 Task: Create a due date automation trigger when advanced on, on the monday before a card is due add fields with custom field "Resume" set to a number greater than 1 and greater or equal to 10 at 11:00 AM.
Action: Mouse moved to (1028, 88)
Screenshot: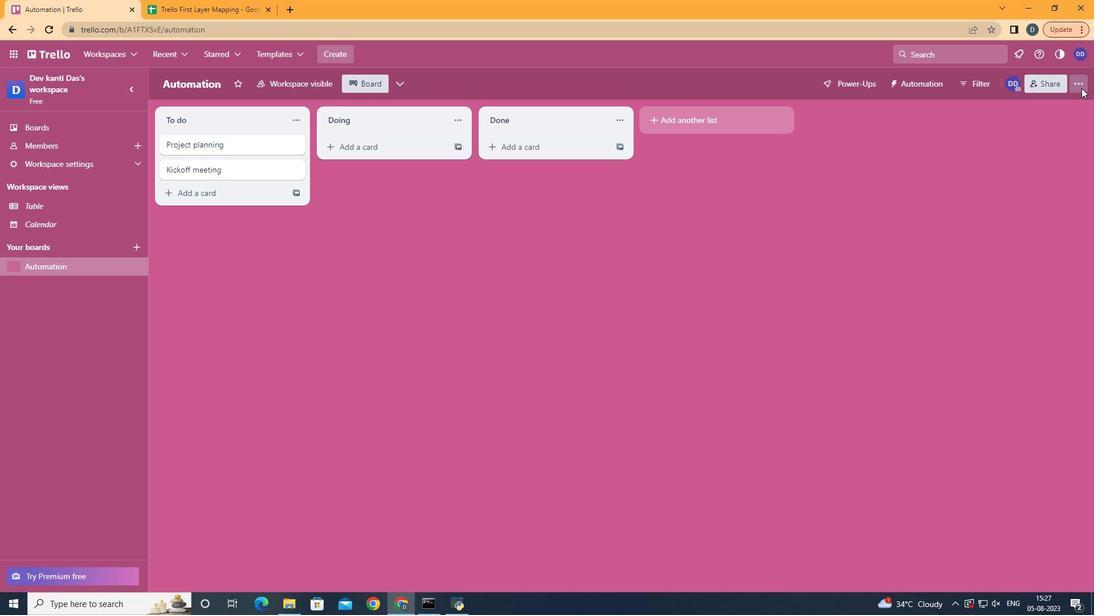 
Action: Mouse pressed left at (1028, 88)
Screenshot: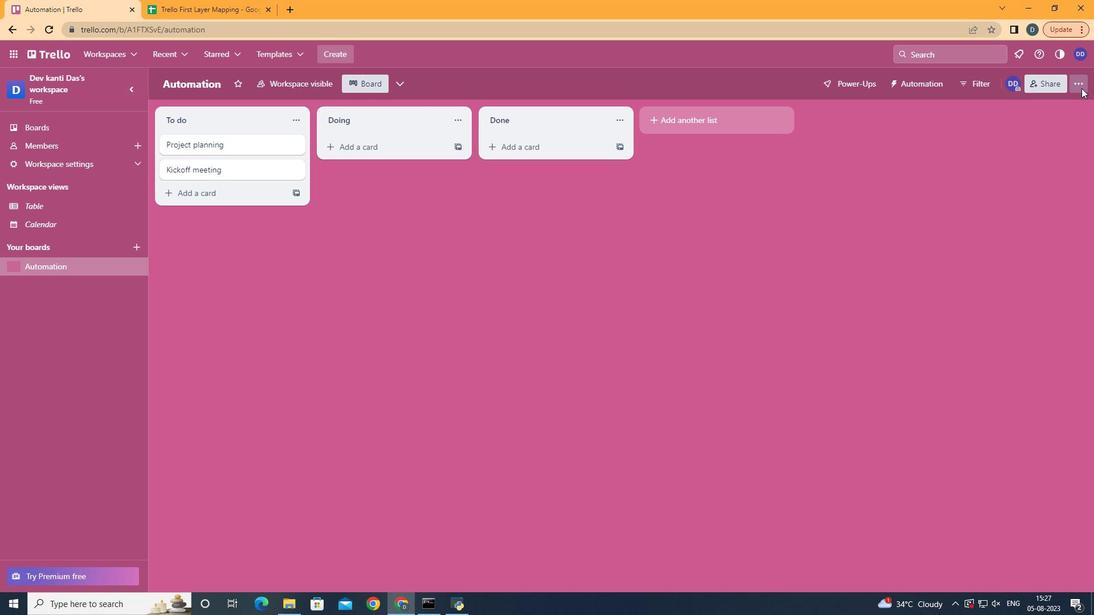 
Action: Mouse moved to (922, 249)
Screenshot: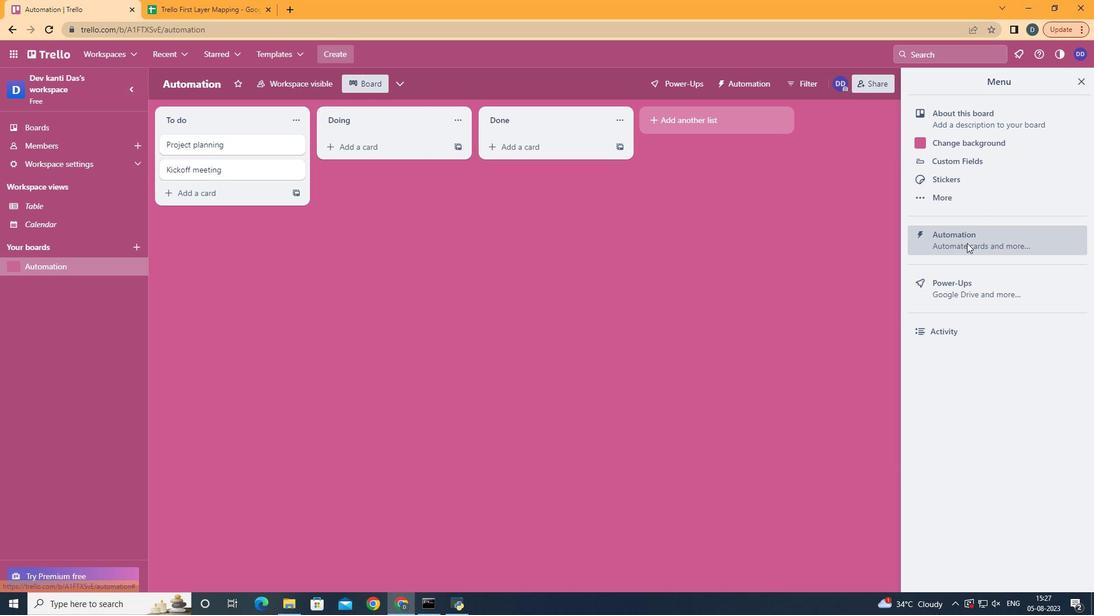 
Action: Mouse pressed left at (922, 249)
Screenshot: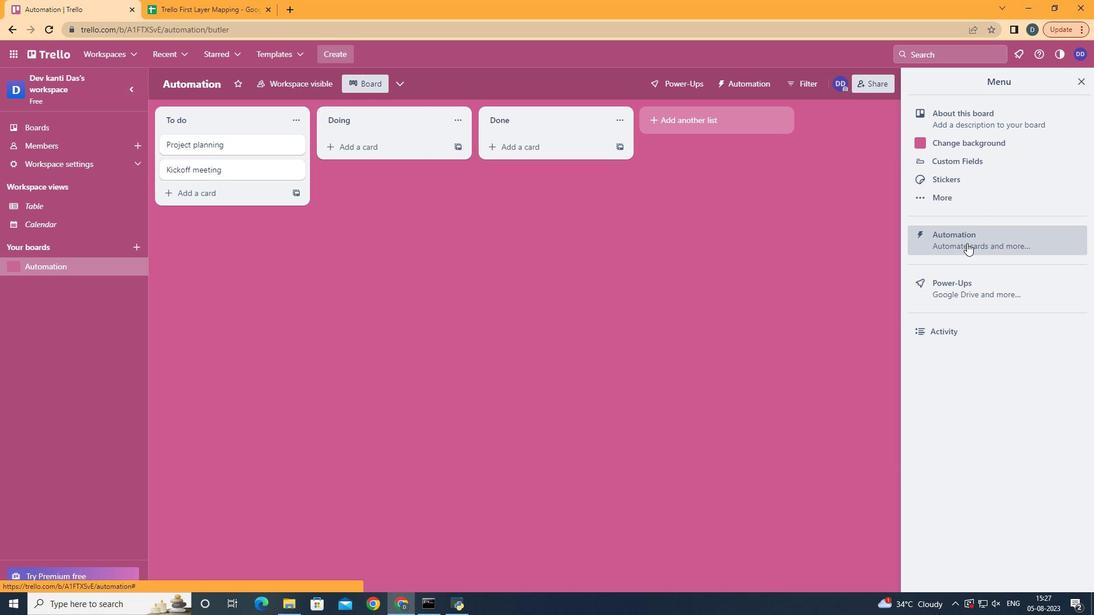 
Action: Mouse moved to (262, 235)
Screenshot: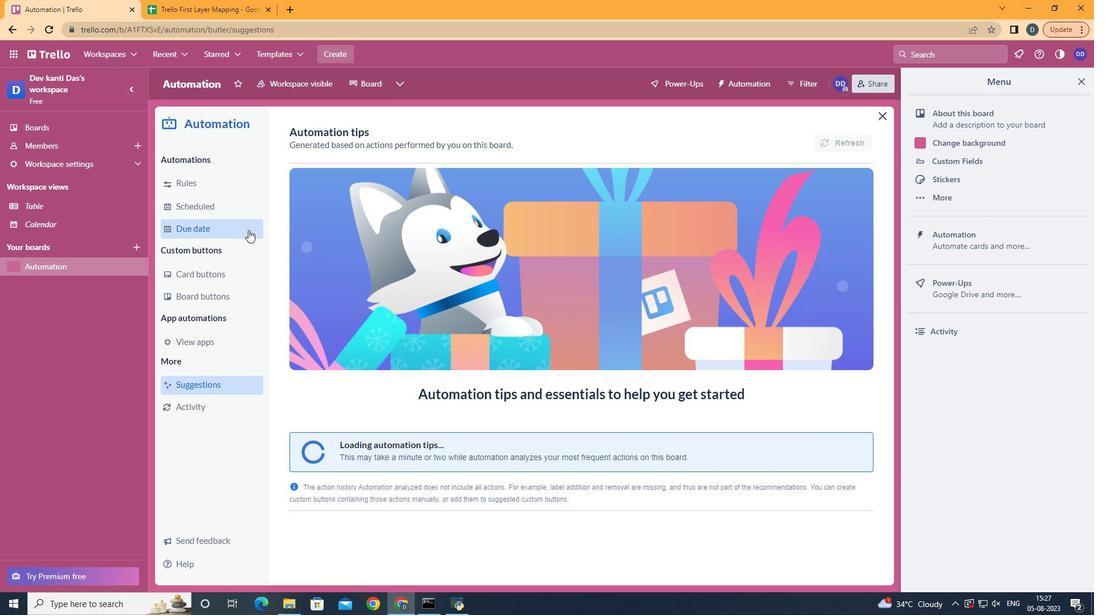 
Action: Mouse pressed left at (262, 235)
Screenshot: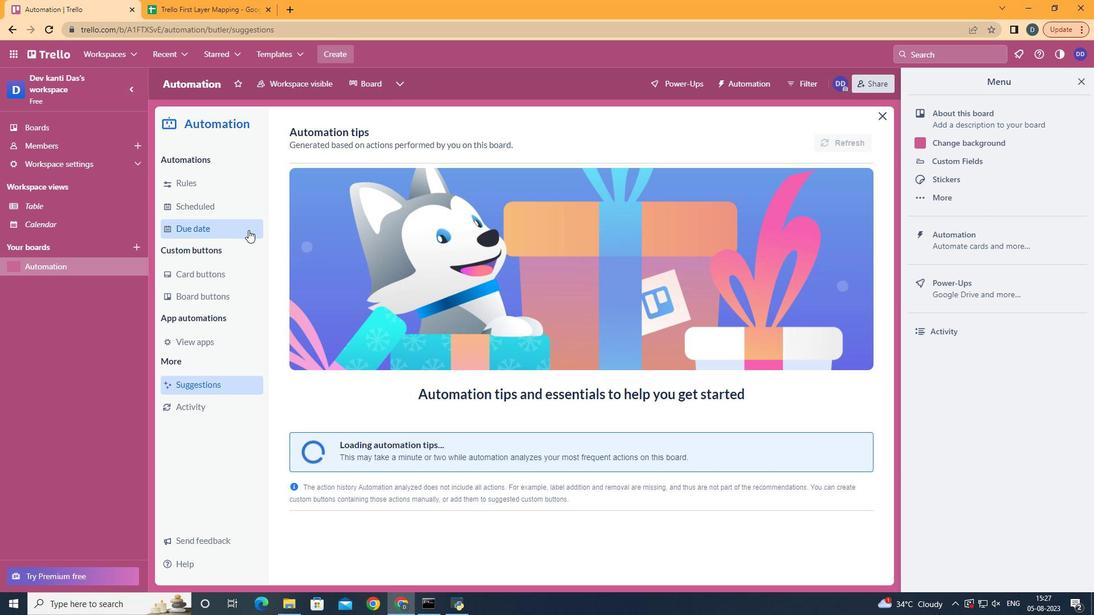 
Action: Mouse moved to (764, 141)
Screenshot: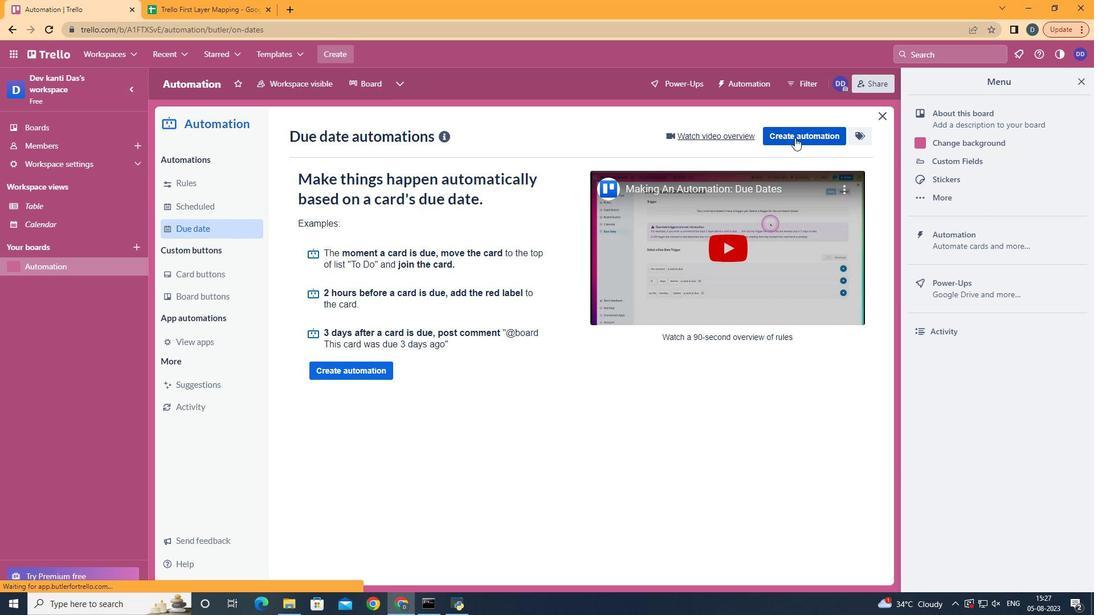 
Action: Mouse pressed left at (764, 141)
Screenshot: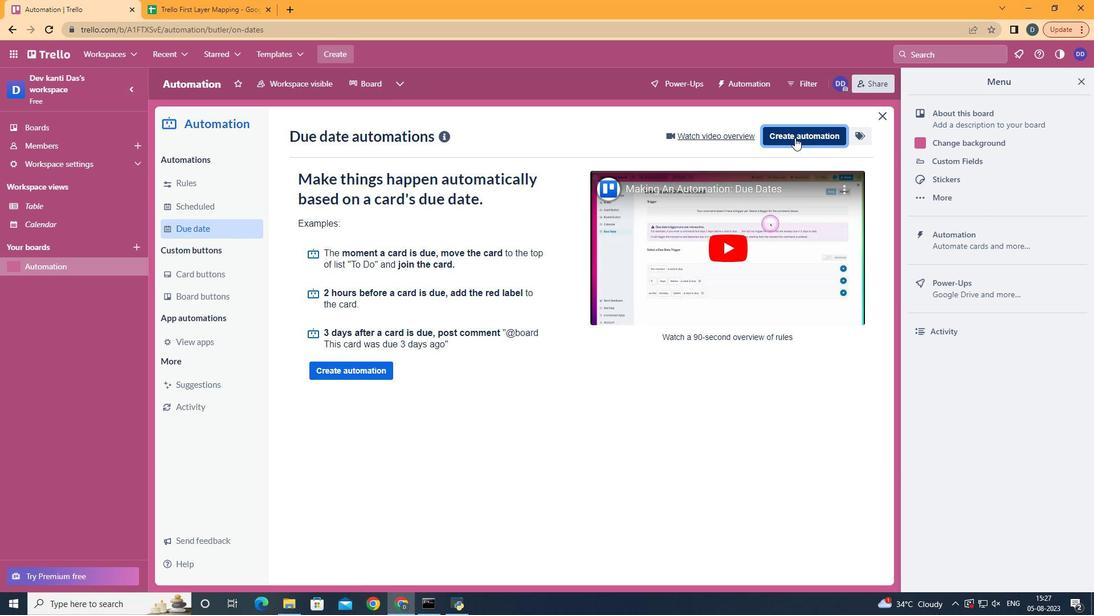 
Action: Mouse moved to (590, 251)
Screenshot: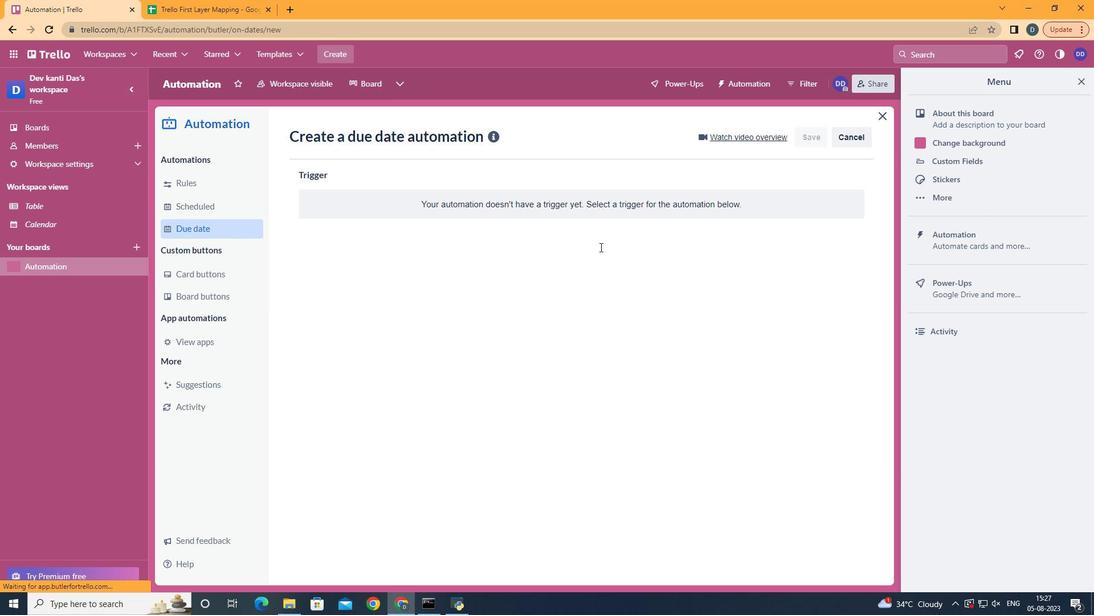 
Action: Mouse pressed left at (590, 251)
Screenshot: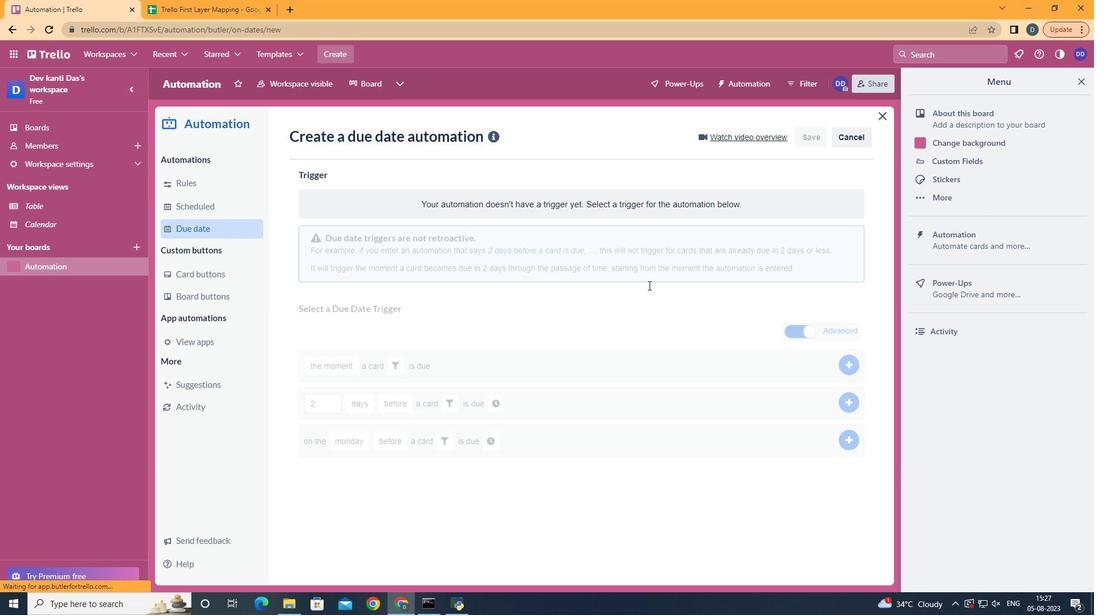 
Action: Mouse moved to (378, 304)
Screenshot: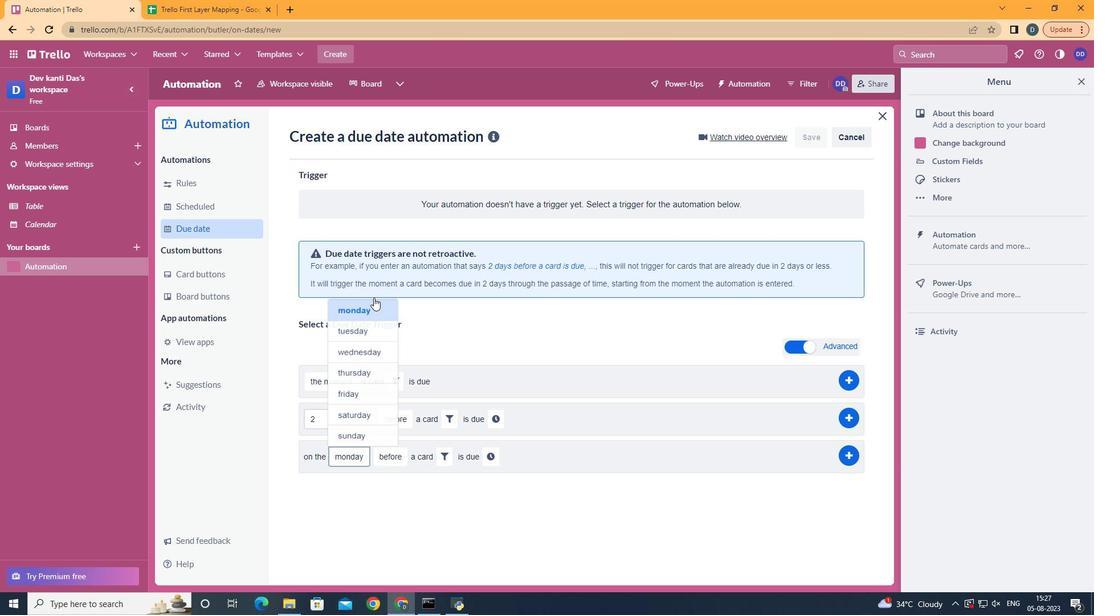 
Action: Mouse pressed left at (378, 304)
Screenshot: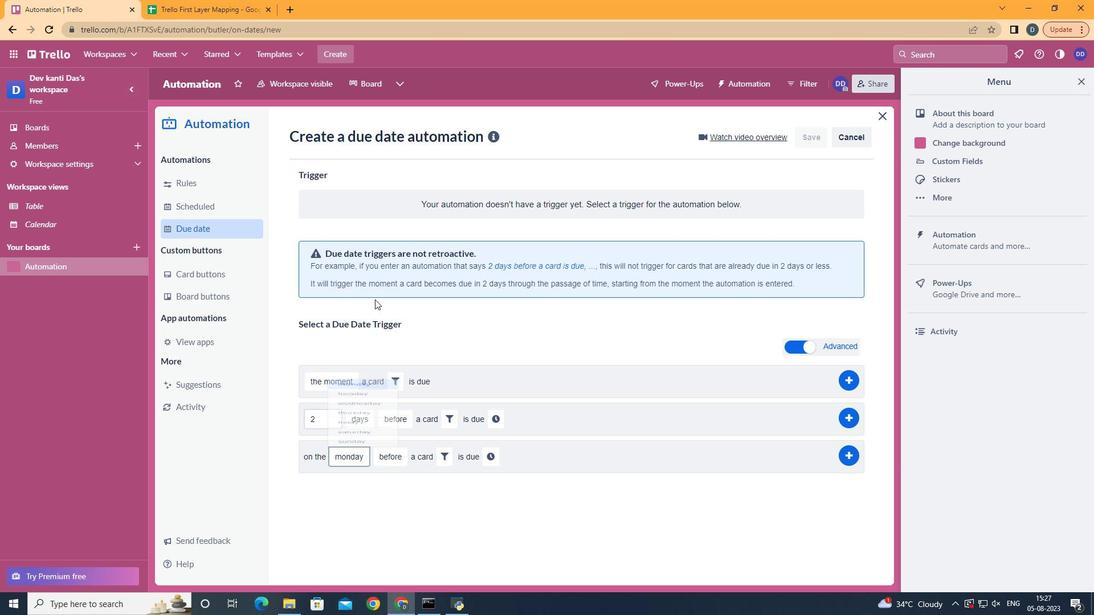 
Action: Mouse moved to (406, 484)
Screenshot: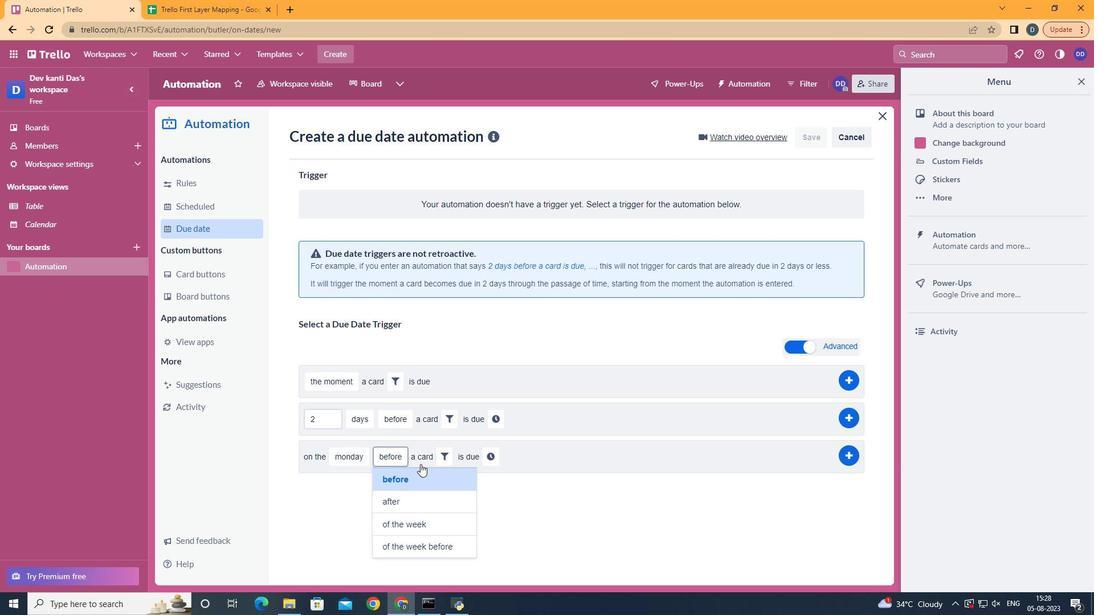 
Action: Mouse pressed left at (406, 484)
Screenshot: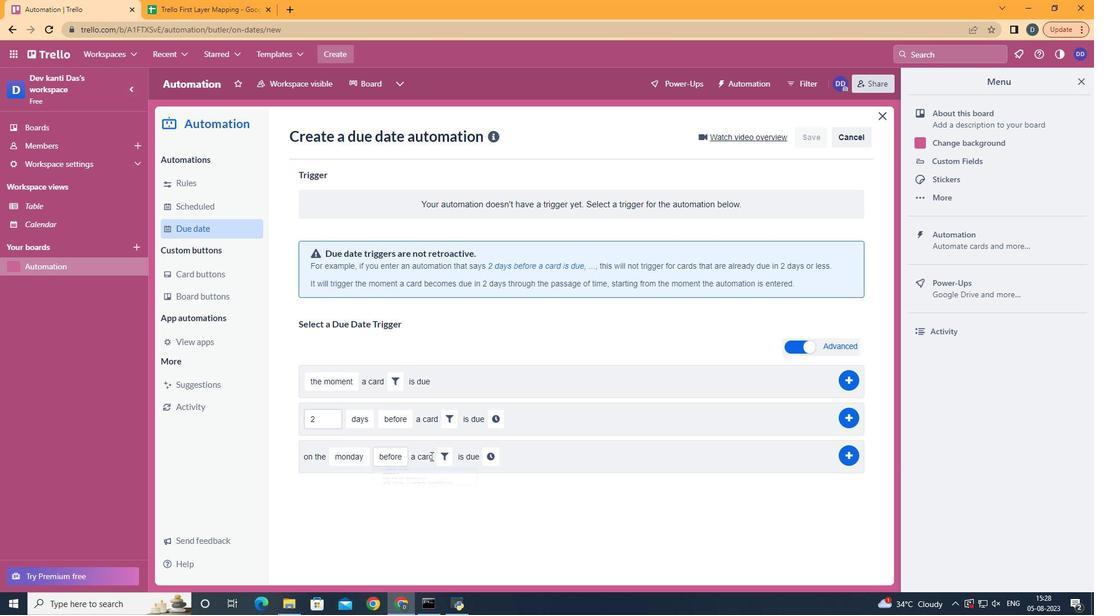
Action: Mouse moved to (440, 465)
Screenshot: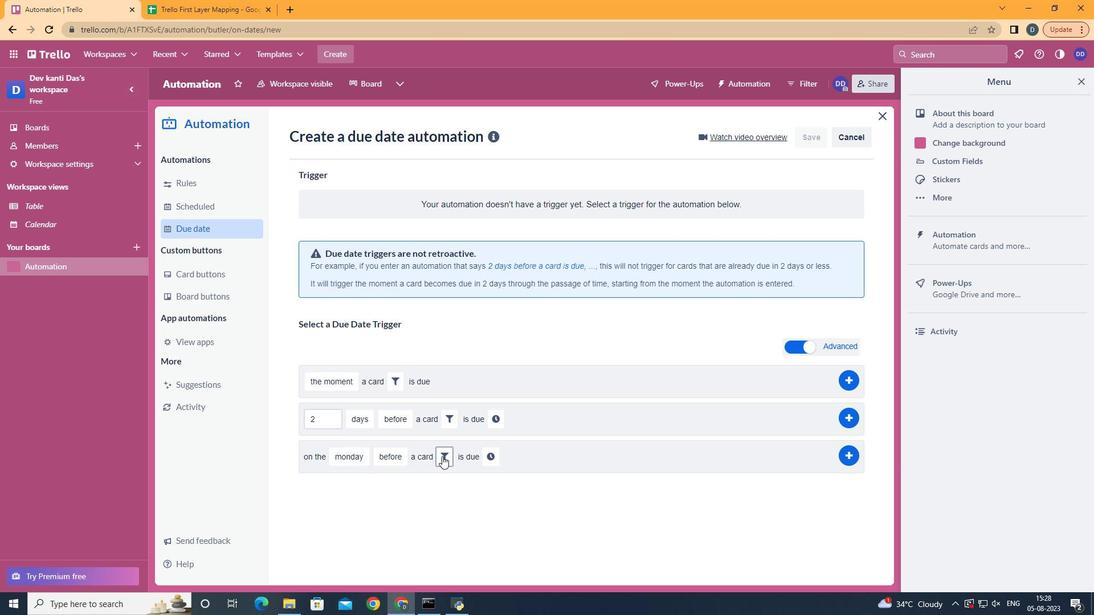 
Action: Mouse pressed left at (440, 465)
Screenshot: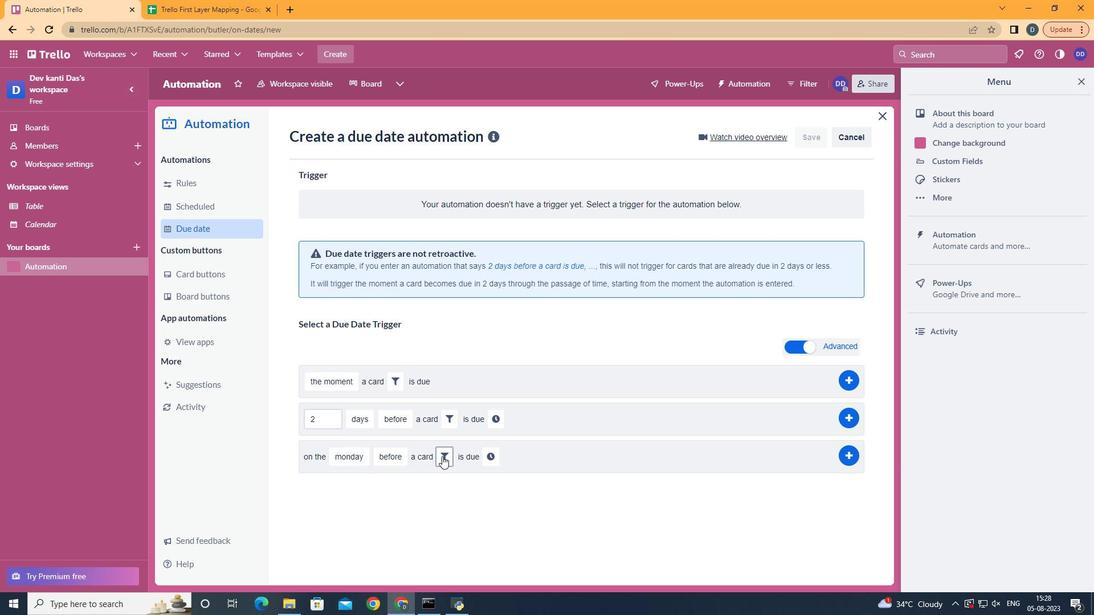 
Action: Mouse moved to (618, 502)
Screenshot: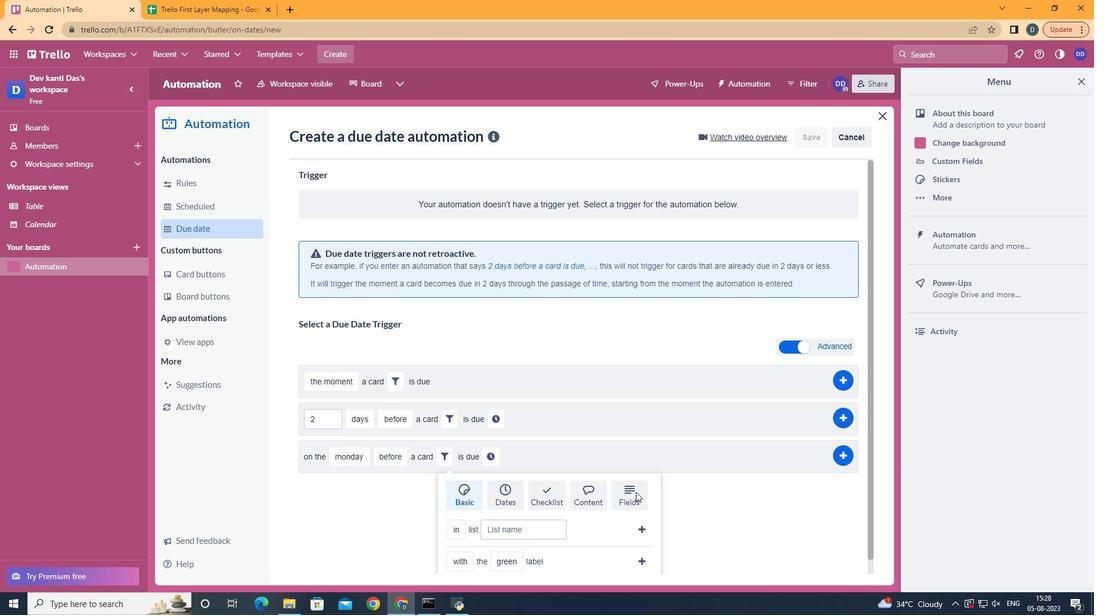 
Action: Mouse pressed left at (618, 502)
Screenshot: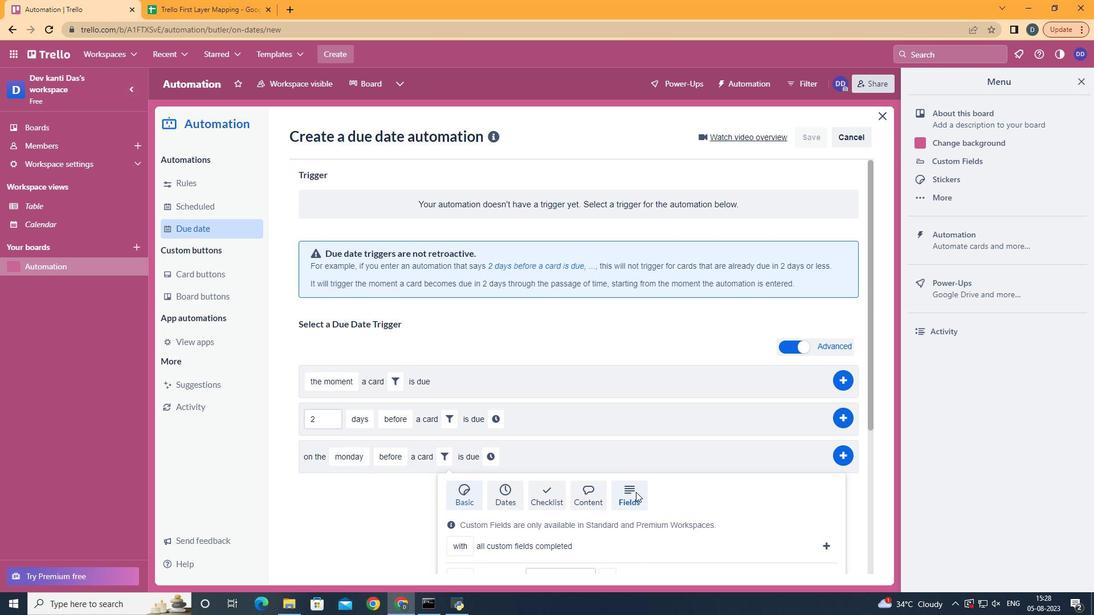 
Action: Mouse moved to (618, 502)
Screenshot: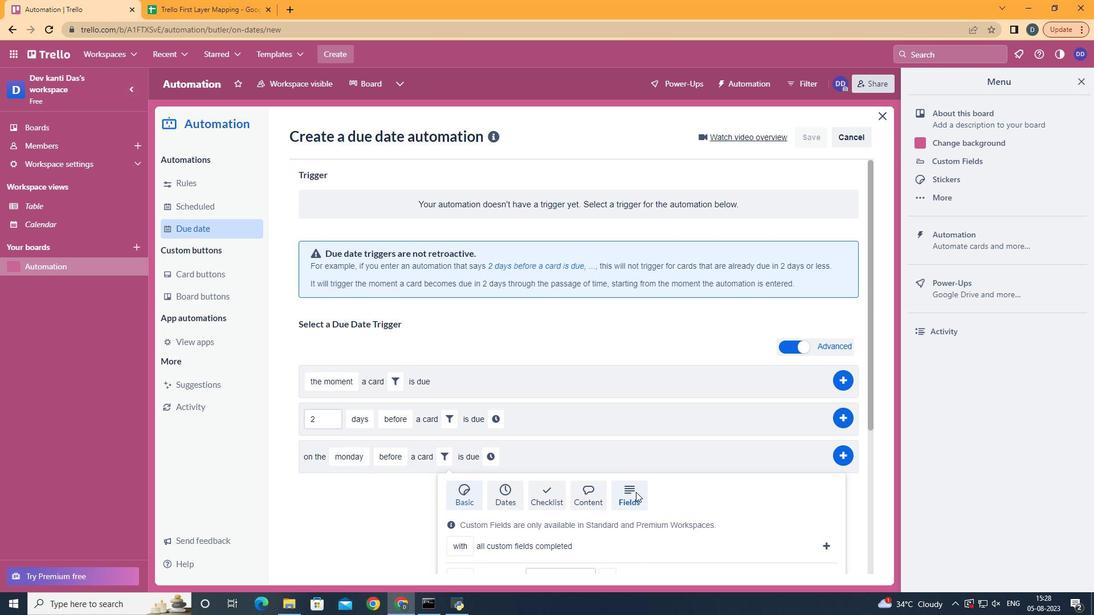 
Action: Mouse scrolled (618, 501) with delta (0, 0)
Screenshot: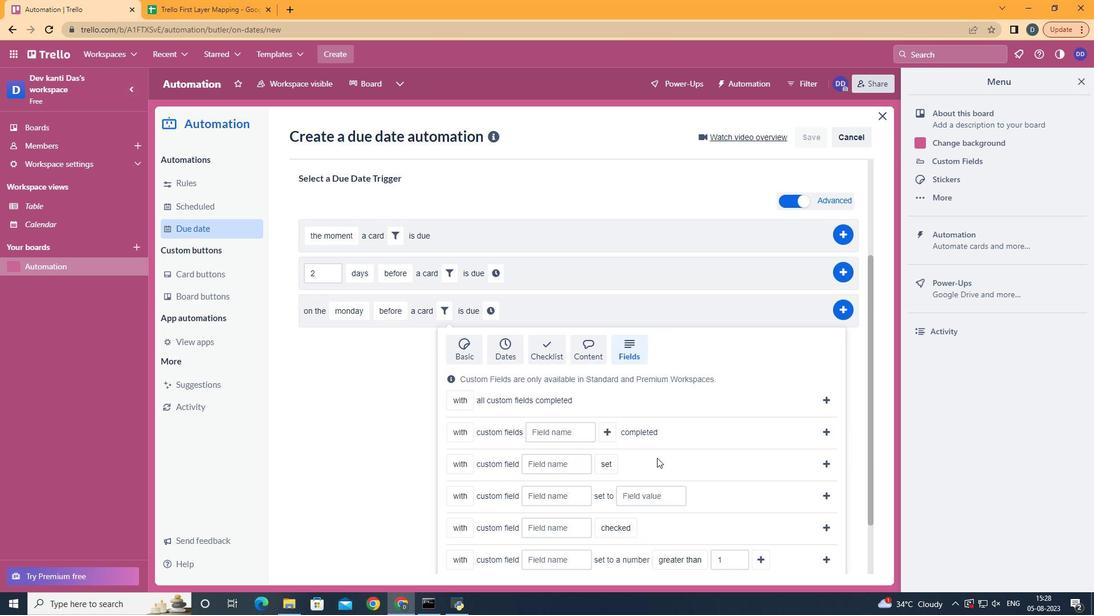 
Action: Mouse scrolled (618, 501) with delta (0, 0)
Screenshot: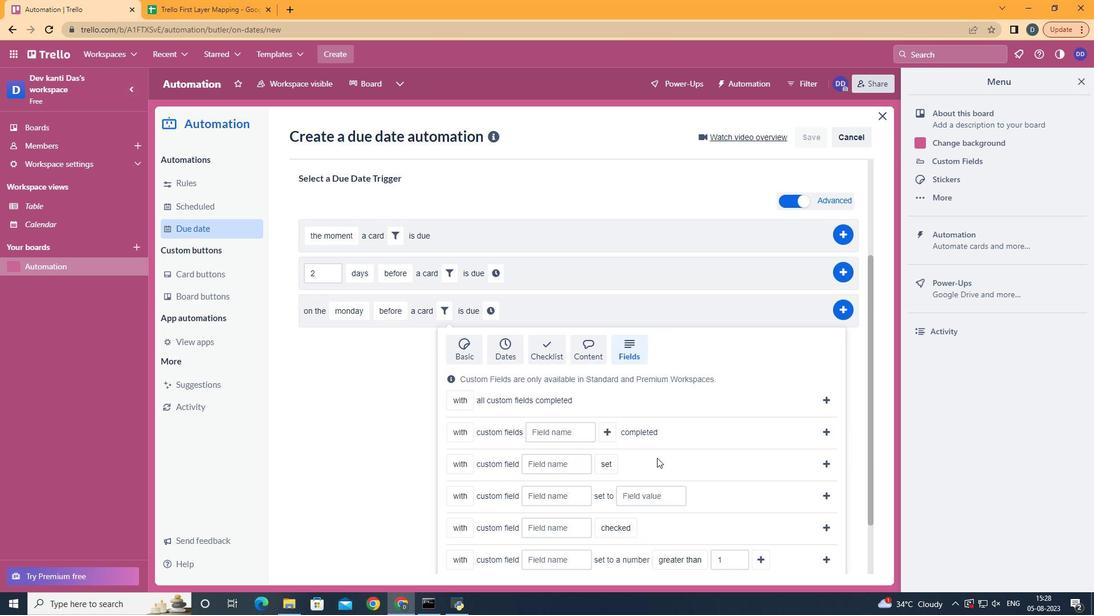 
Action: Mouse scrolled (618, 501) with delta (0, 0)
Screenshot: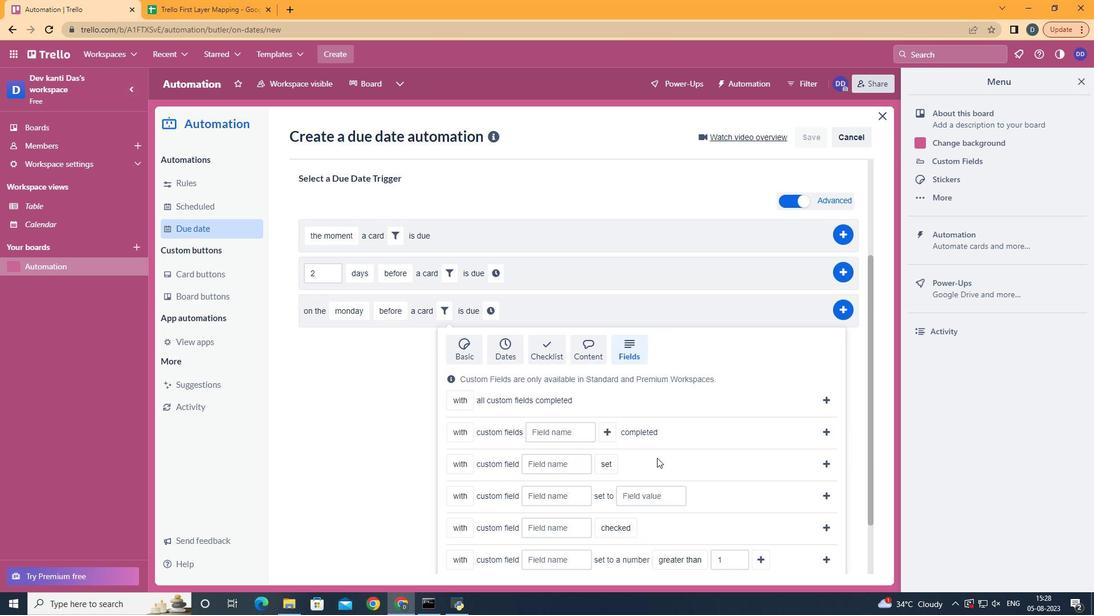 
Action: Mouse scrolled (618, 501) with delta (0, 0)
Screenshot: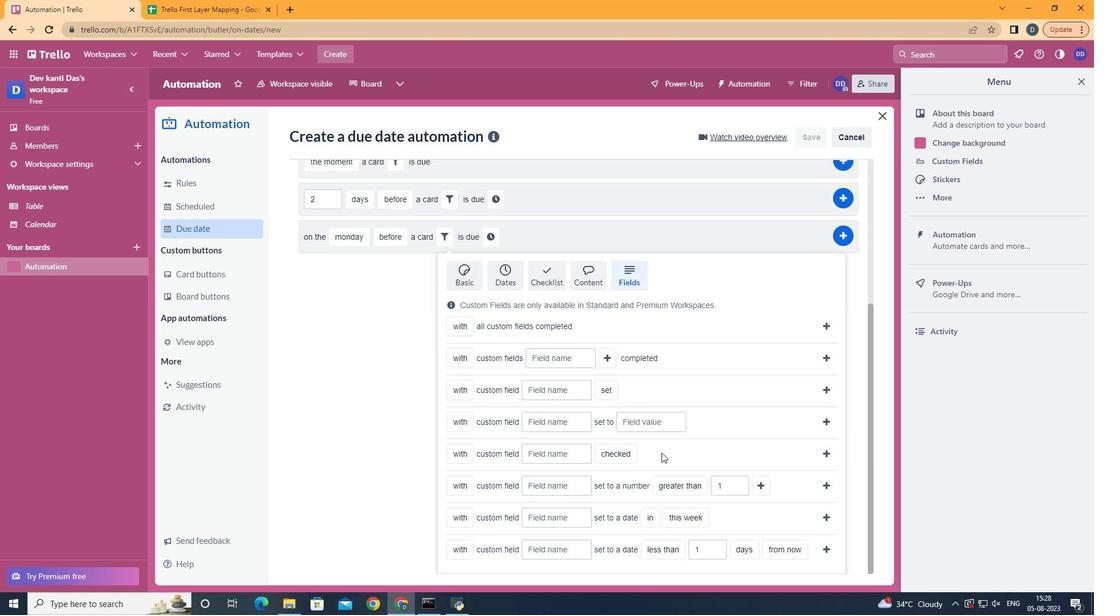 
Action: Mouse scrolled (618, 501) with delta (0, 0)
Screenshot: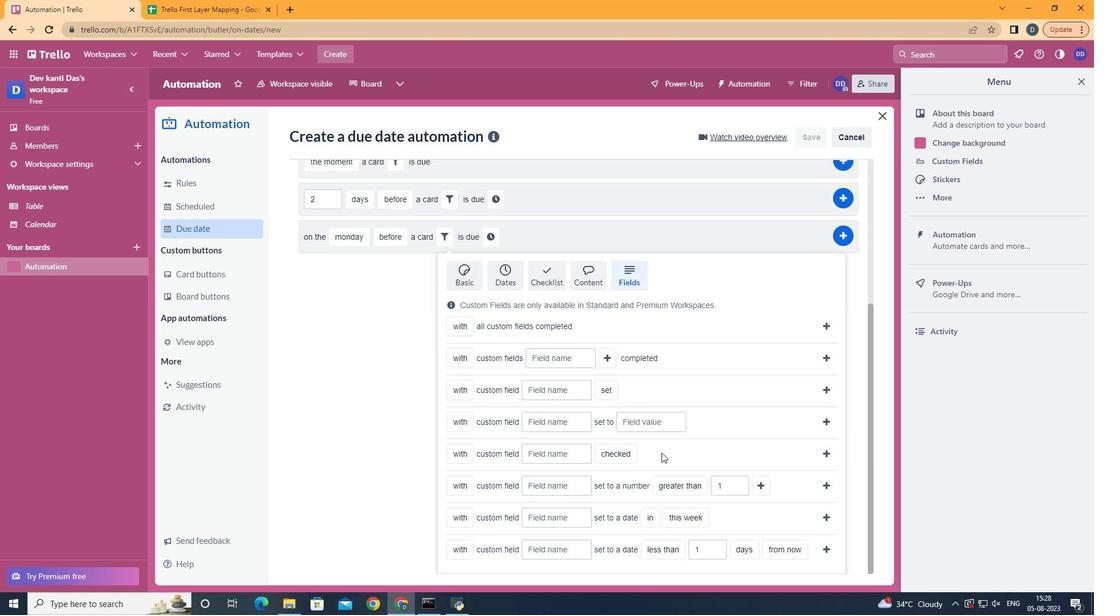 
Action: Mouse moved to (460, 514)
Screenshot: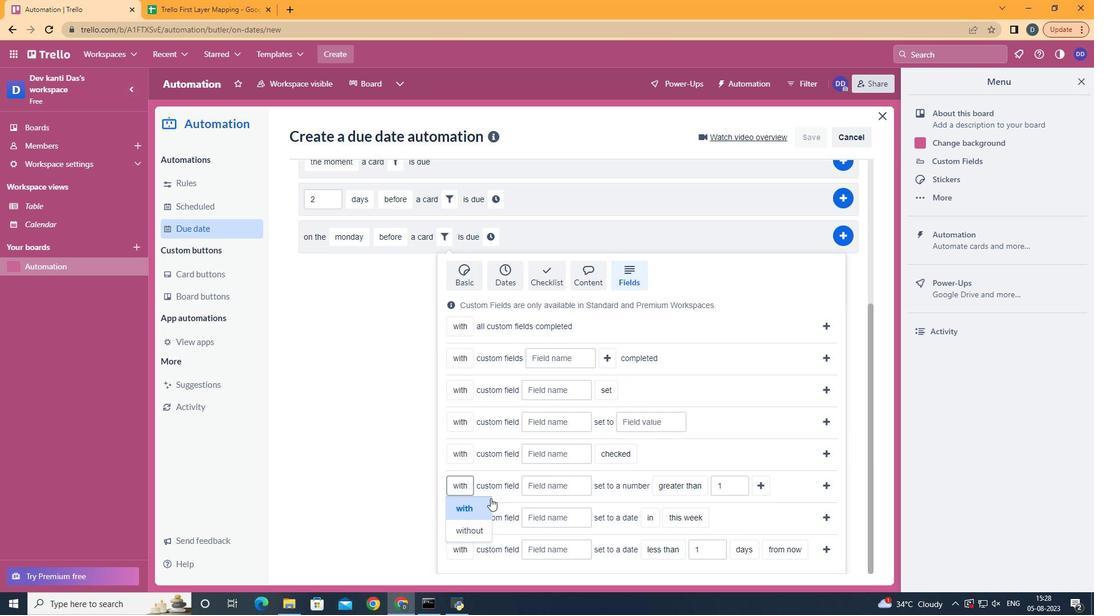 
Action: Mouse pressed left at (460, 514)
Screenshot: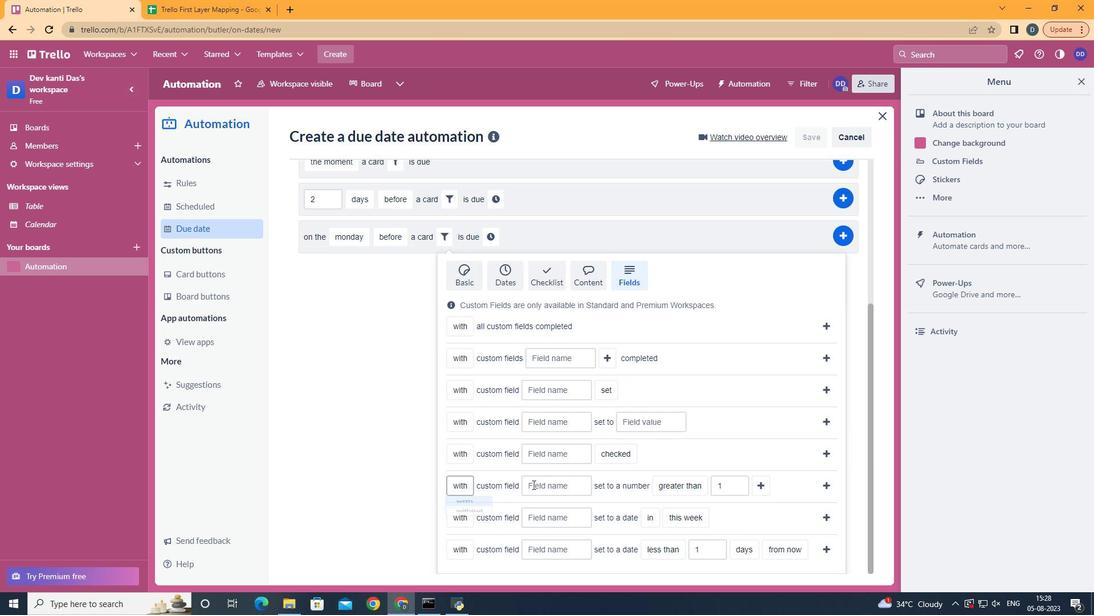 
Action: Mouse moved to (533, 489)
Screenshot: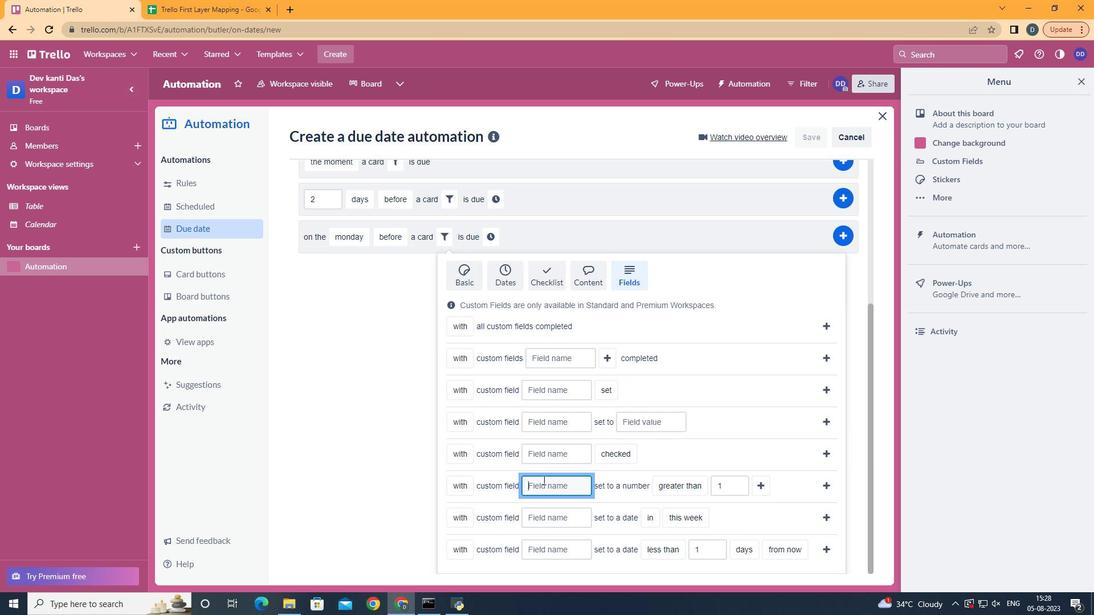 
Action: Mouse pressed left at (533, 489)
Screenshot: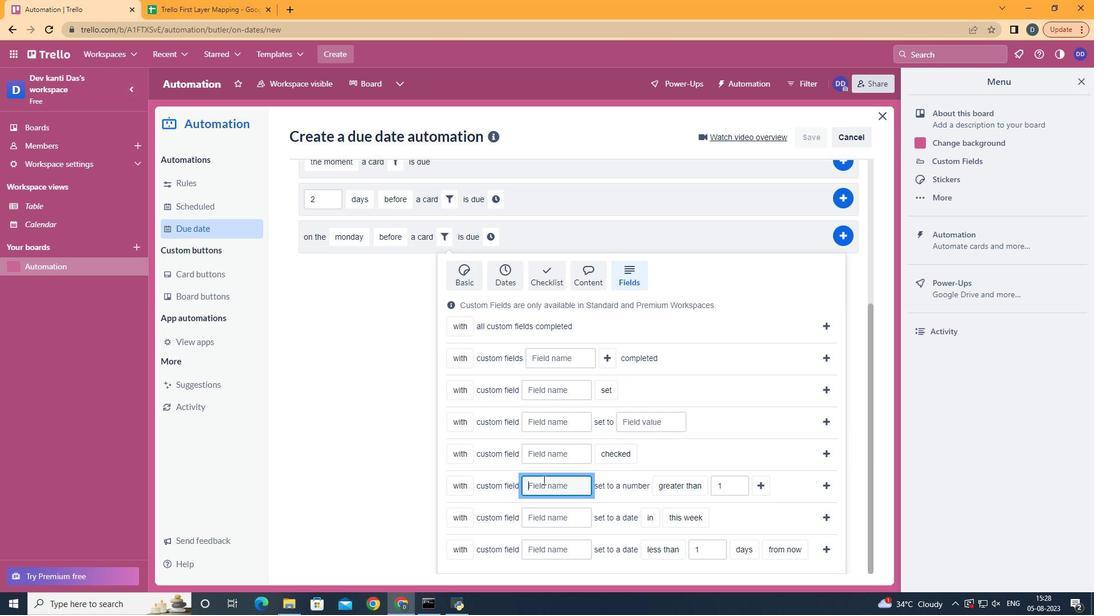 
Action: Key pressed <Key.shift>Resume
Screenshot: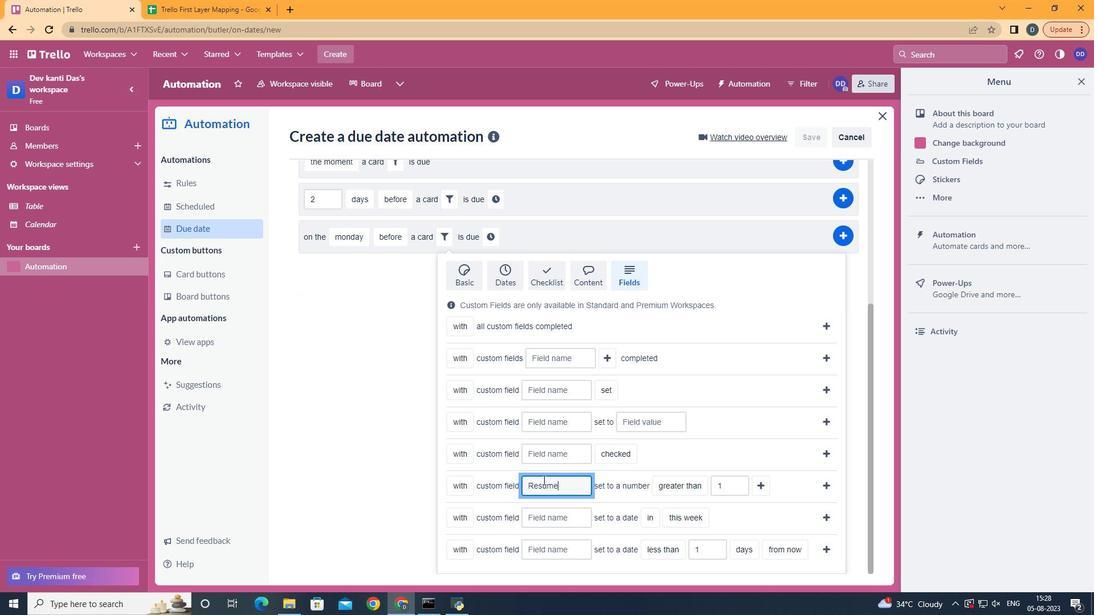 
Action: Mouse moved to (682, 402)
Screenshot: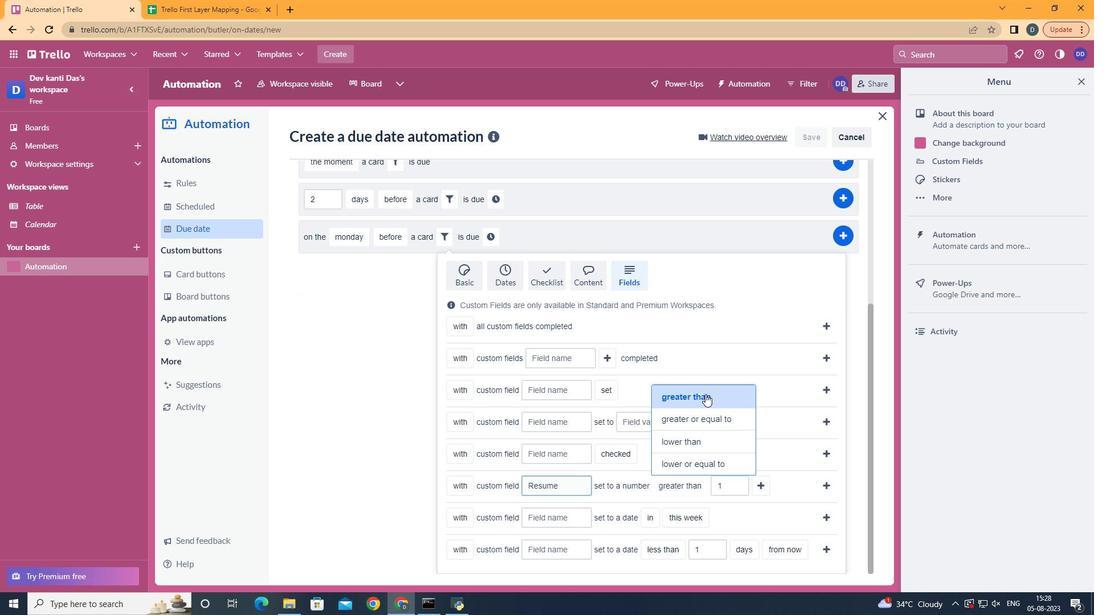 
Action: Mouse pressed left at (682, 402)
Screenshot: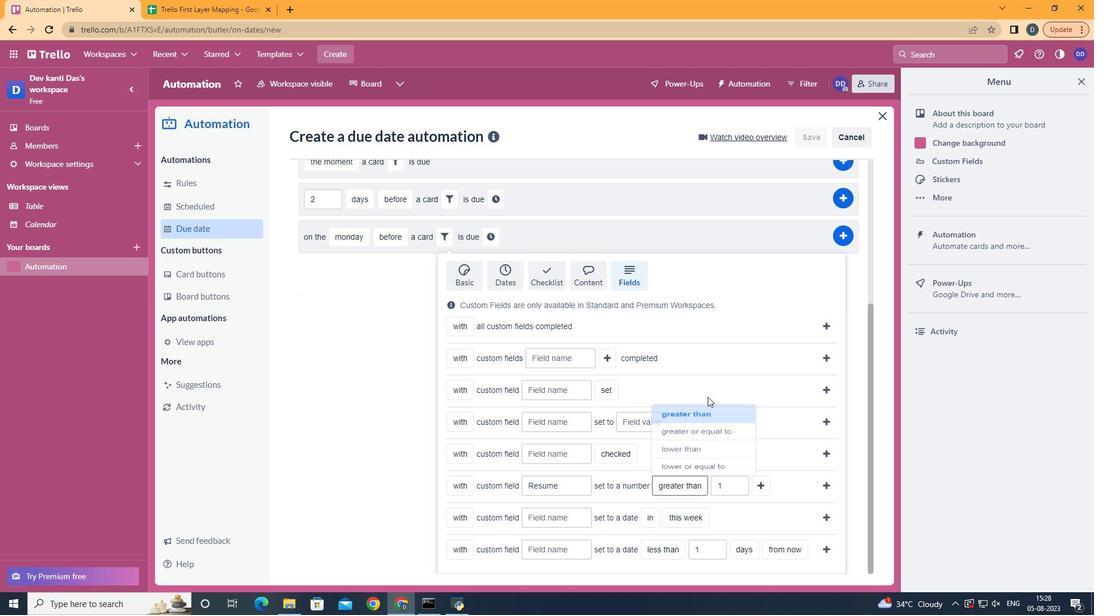
Action: Mouse moved to (729, 486)
Screenshot: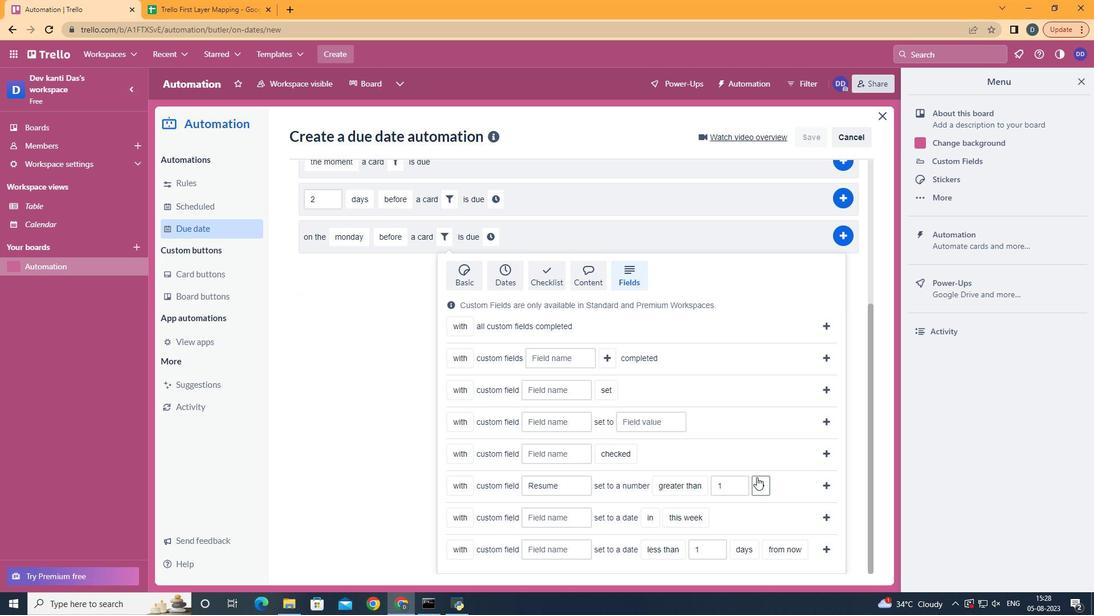 
Action: Mouse pressed left at (729, 486)
Screenshot: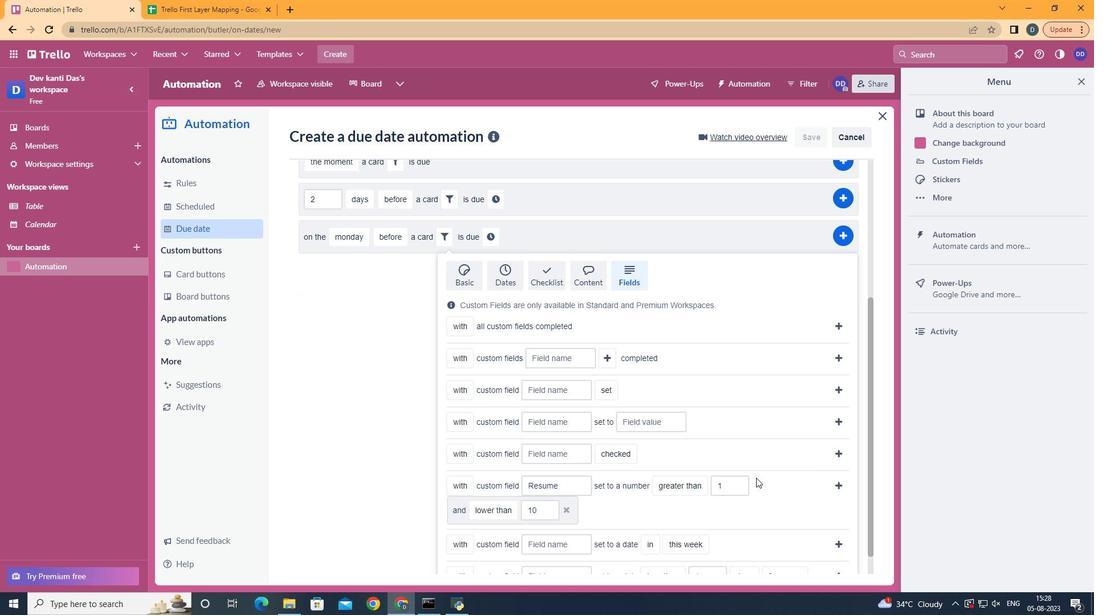 
Action: Mouse moved to (510, 498)
Screenshot: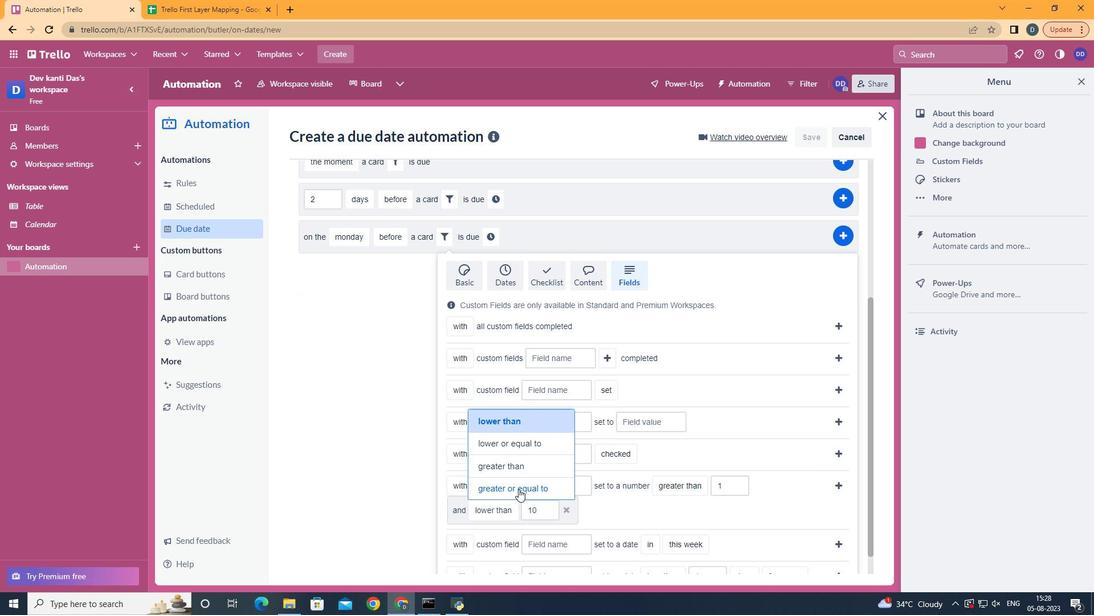 
Action: Mouse pressed left at (510, 498)
Screenshot: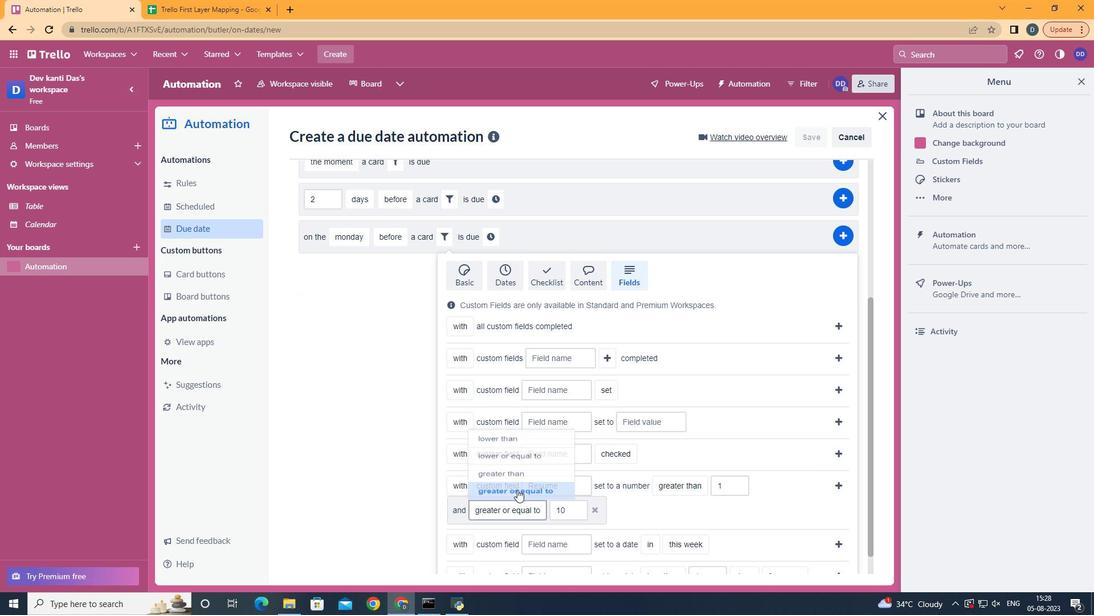 
Action: Mouse moved to (806, 496)
Screenshot: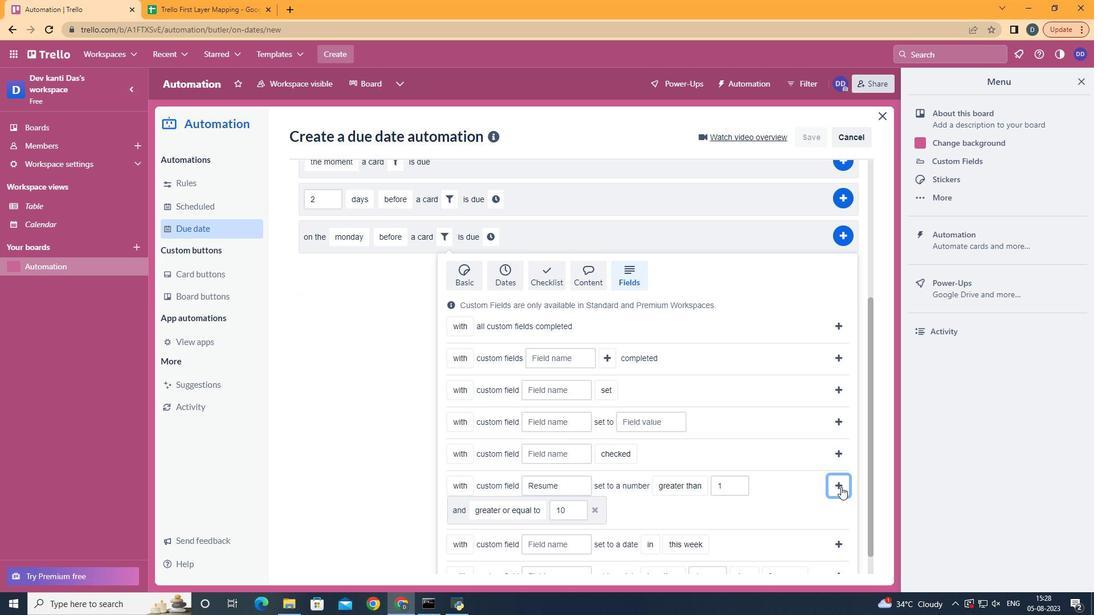 
Action: Mouse pressed left at (806, 496)
Screenshot: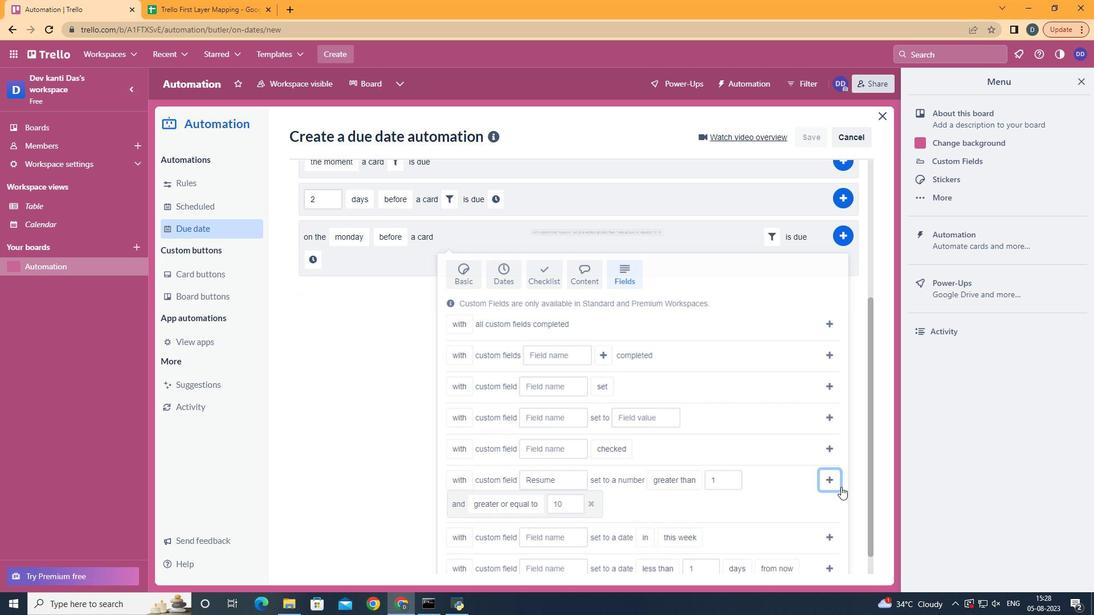 
Action: Mouse moved to (782, 465)
Screenshot: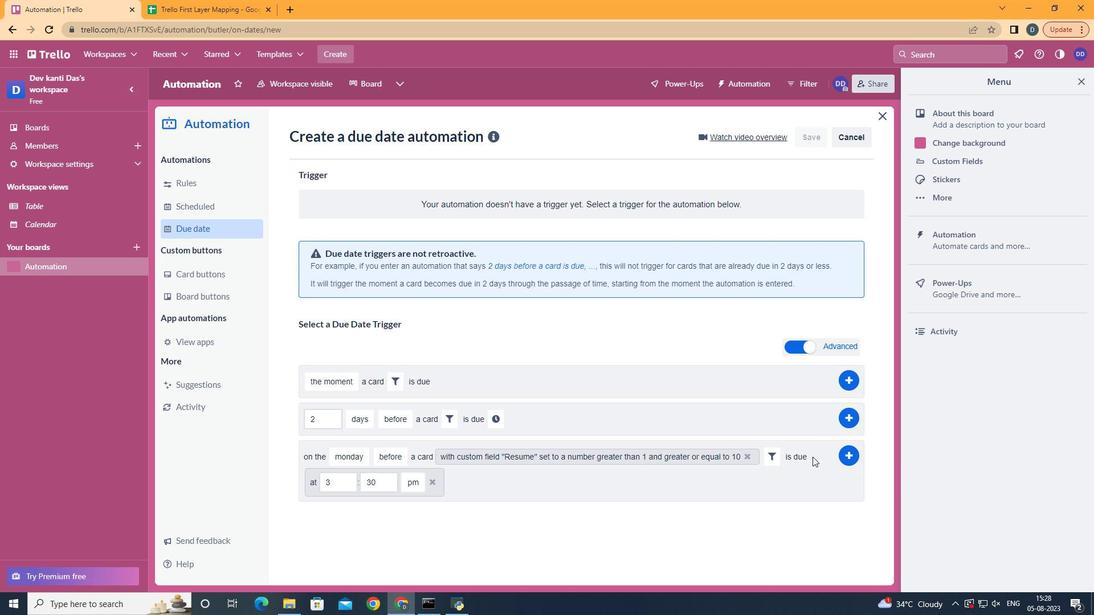 
Action: Mouse pressed left at (782, 465)
Screenshot: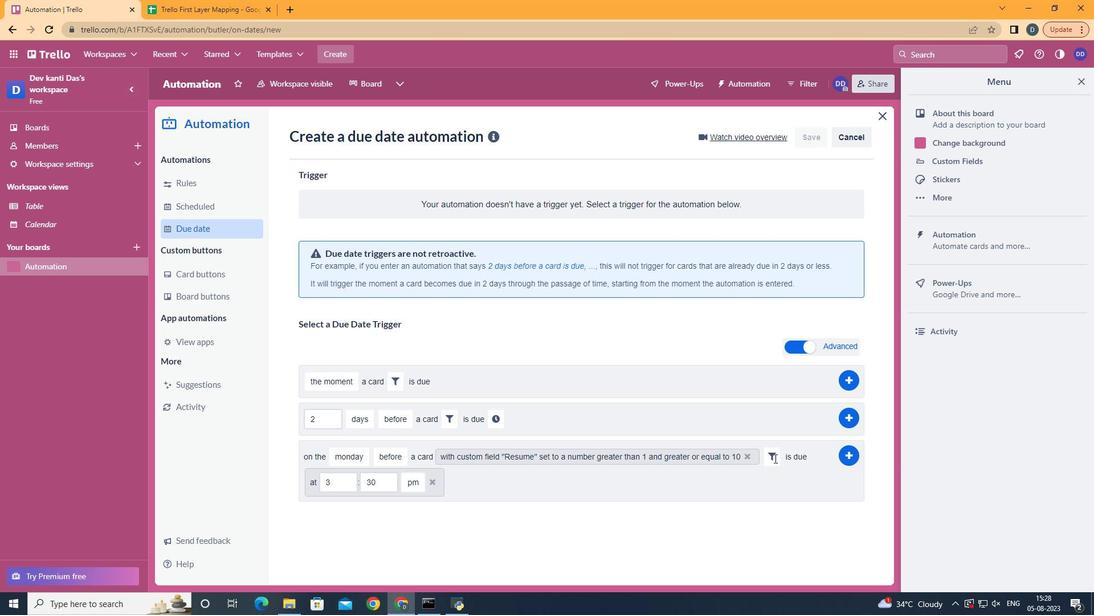 
Action: Mouse moved to (353, 491)
Screenshot: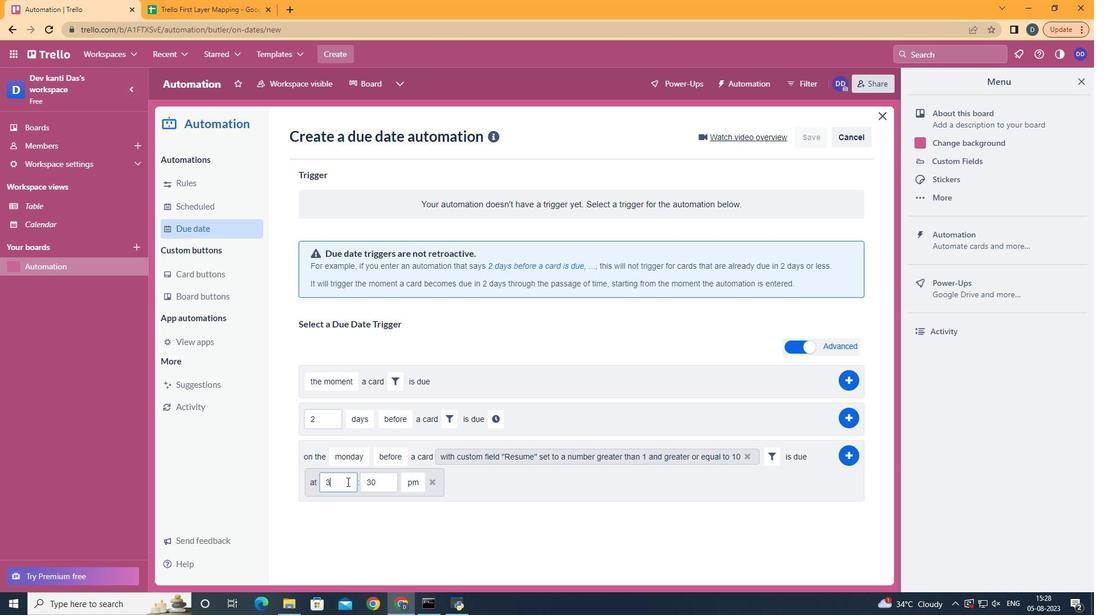 
Action: Mouse pressed left at (353, 491)
Screenshot: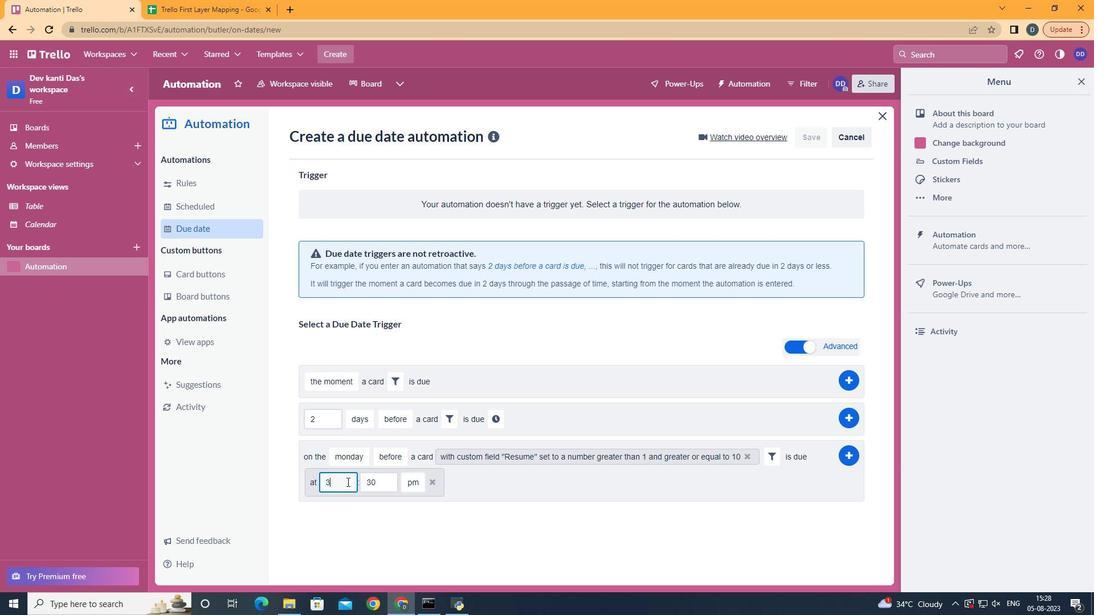 
Action: Key pressed <Key.backspace>11
Screenshot: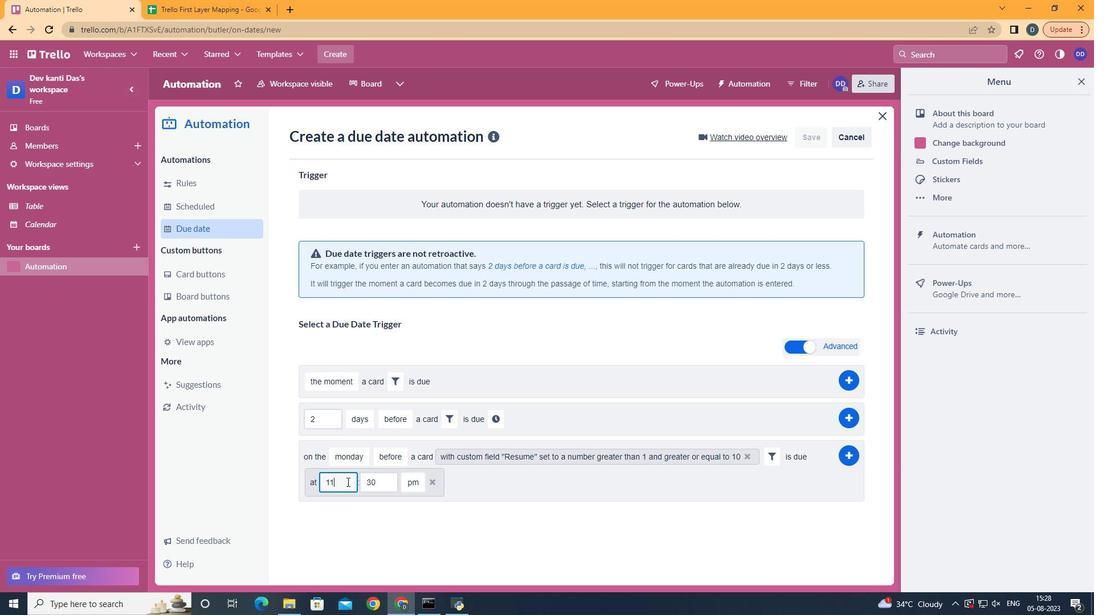 
Action: Mouse moved to (384, 491)
Screenshot: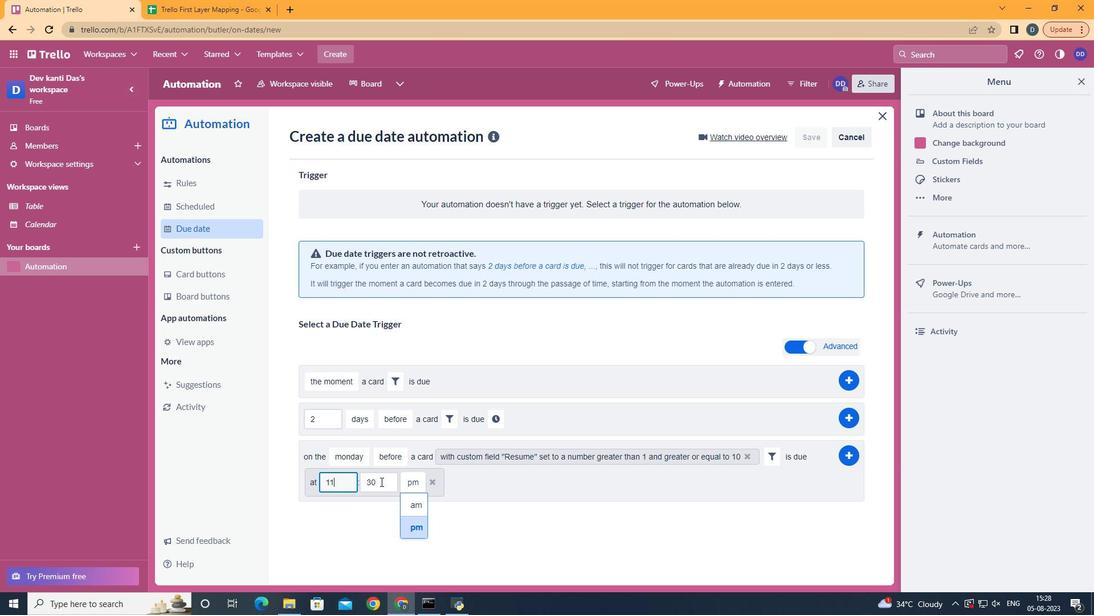 
Action: Mouse pressed left at (384, 491)
Screenshot: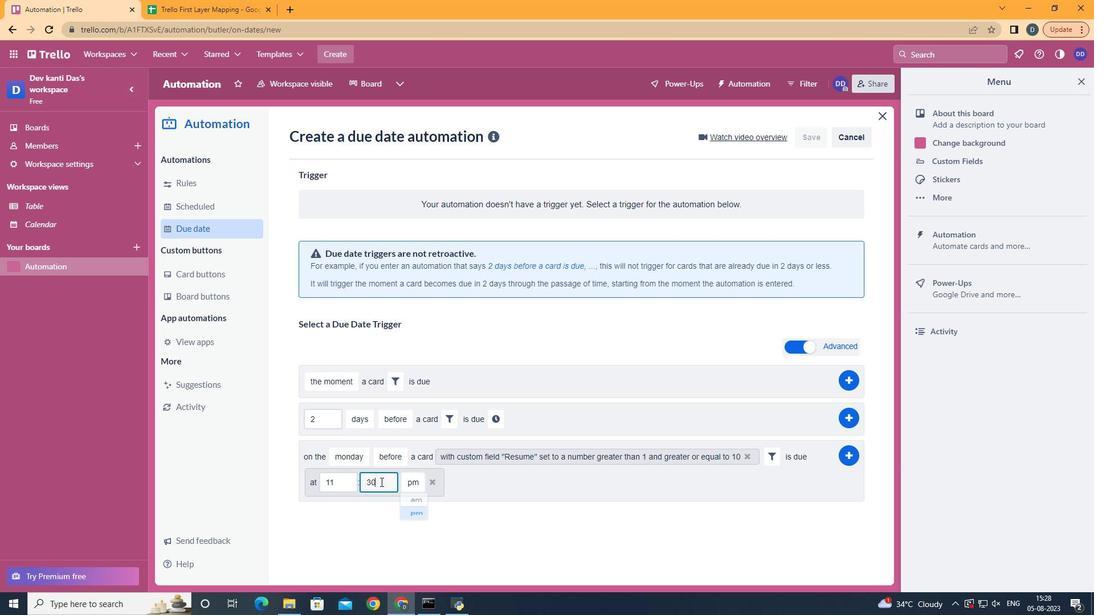 
Action: Key pressed <Key.backspace><Key.backspace>00
Screenshot: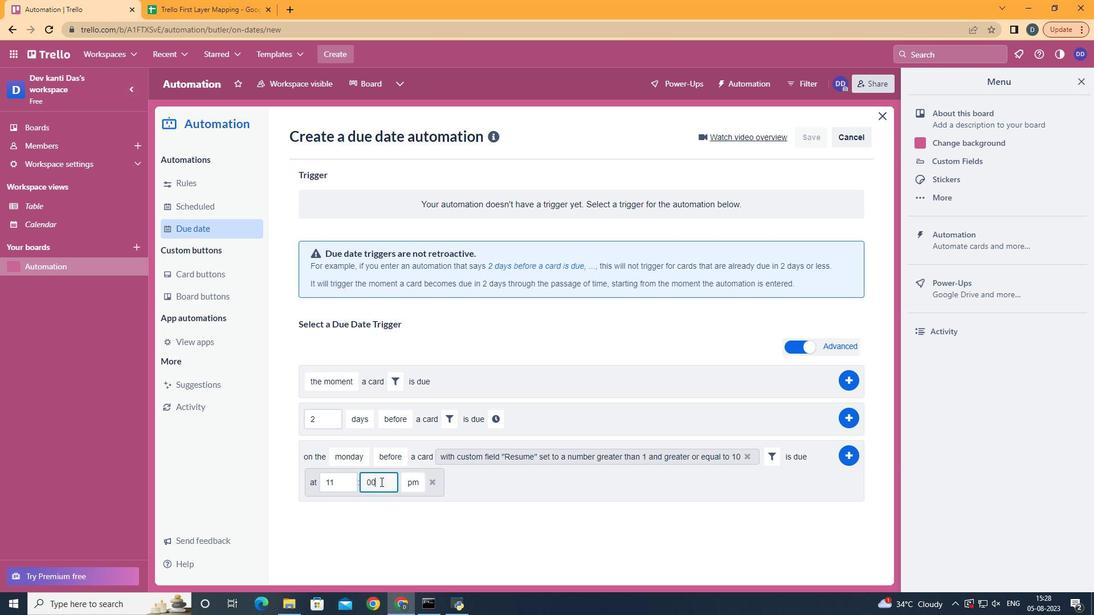
Action: Mouse moved to (415, 506)
Screenshot: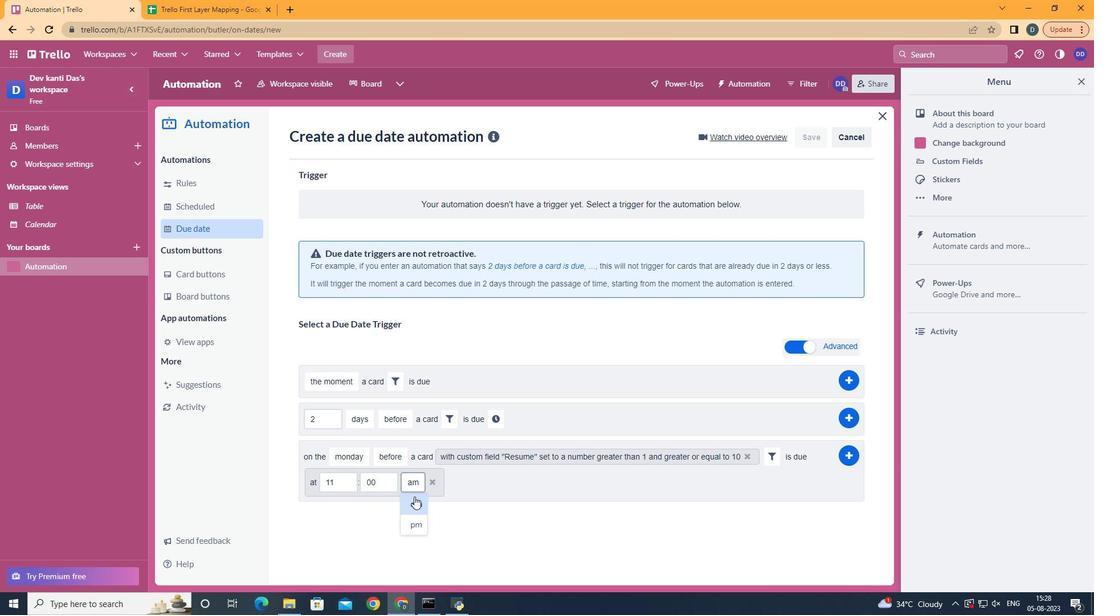 
Action: Mouse pressed left at (415, 506)
Screenshot: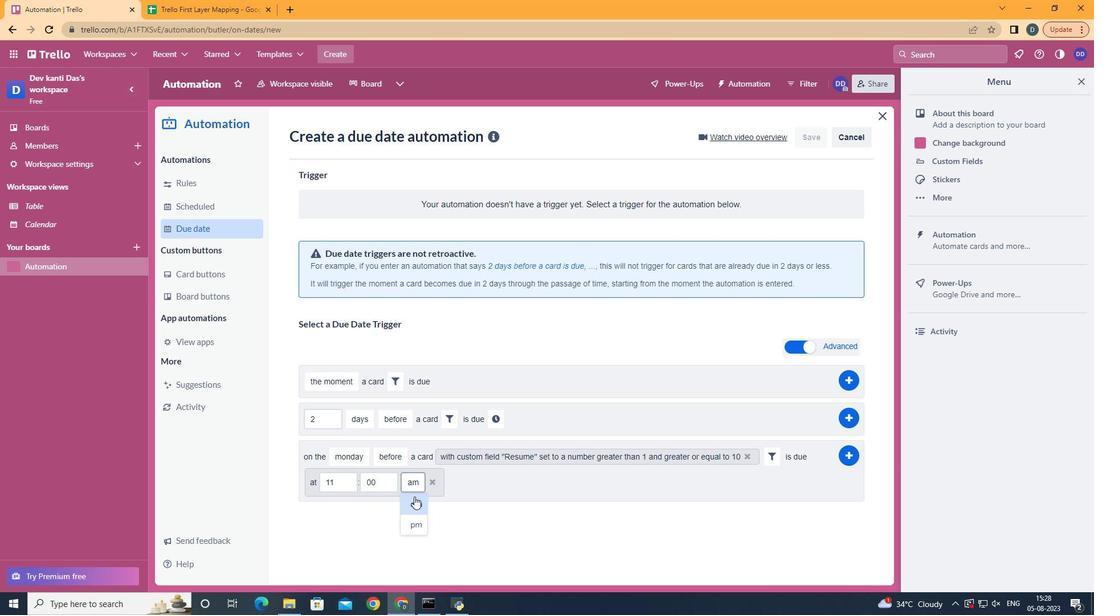 
Action: Mouse moved to (818, 465)
Screenshot: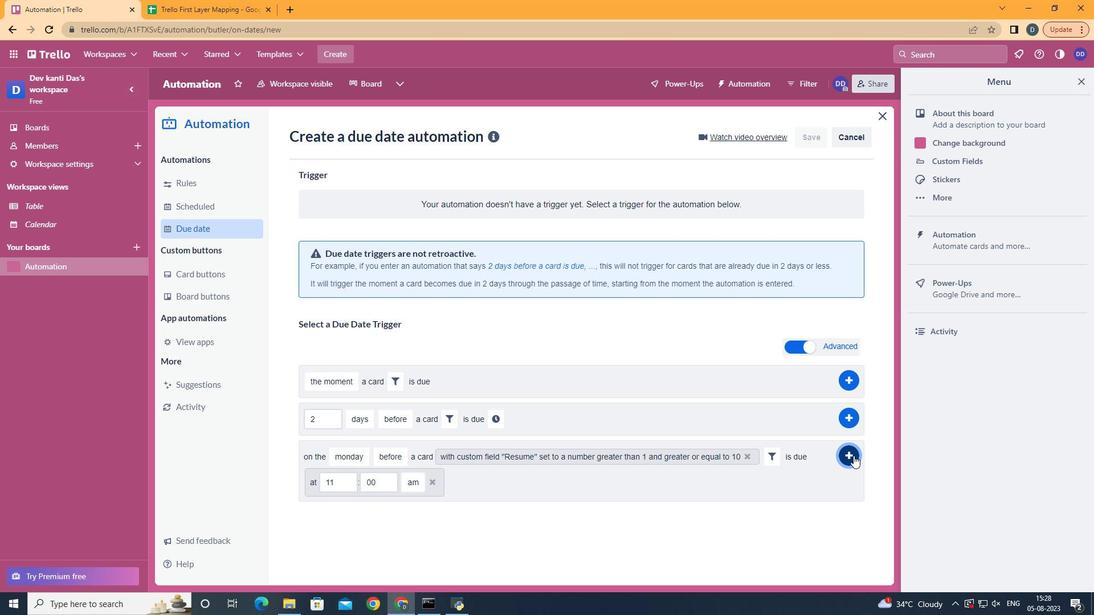 
Action: Mouse pressed left at (818, 465)
Screenshot: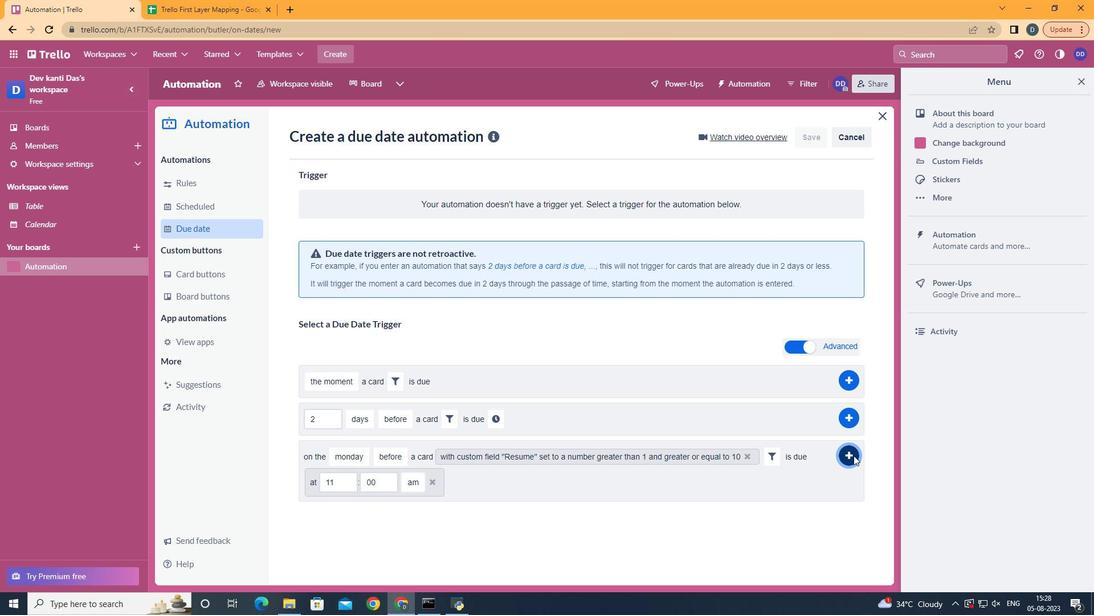 
Action: Mouse moved to (599, 199)
Screenshot: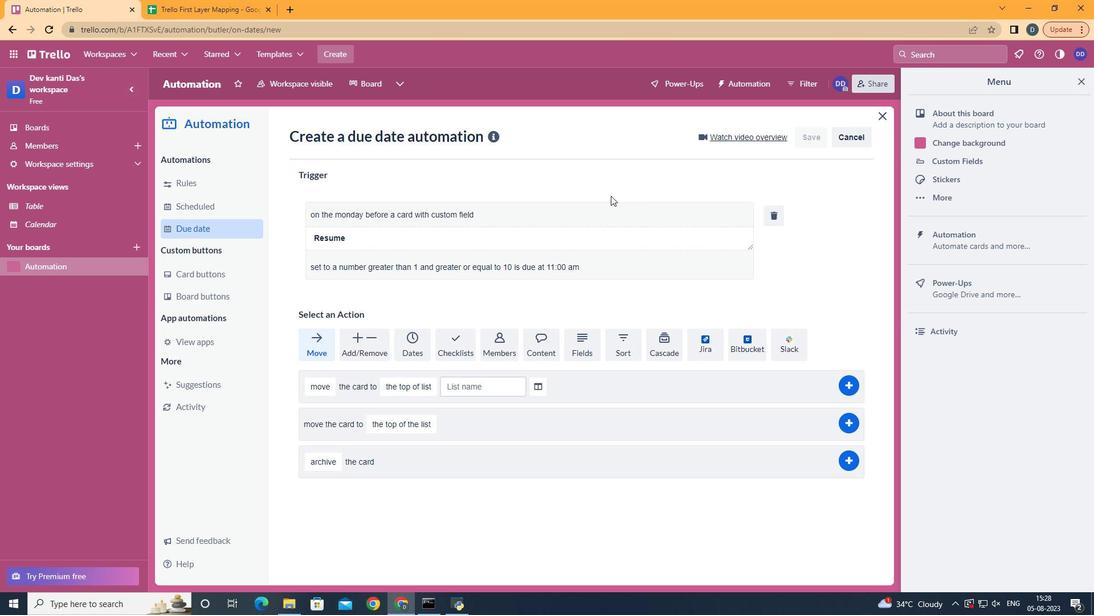 
